 Task: Add Cedar's Mediterranean Foods Organic Original Hammus to the cart.
Action: Mouse moved to (985, 298)
Screenshot: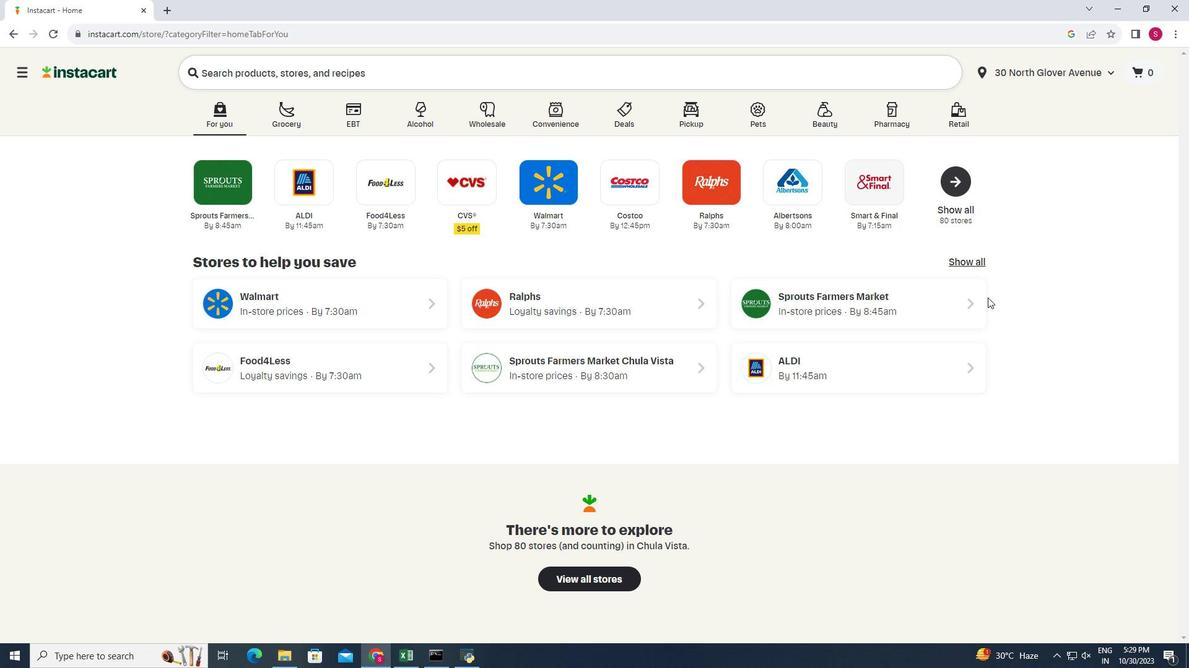 
Action: Mouse pressed left at (985, 298)
Screenshot: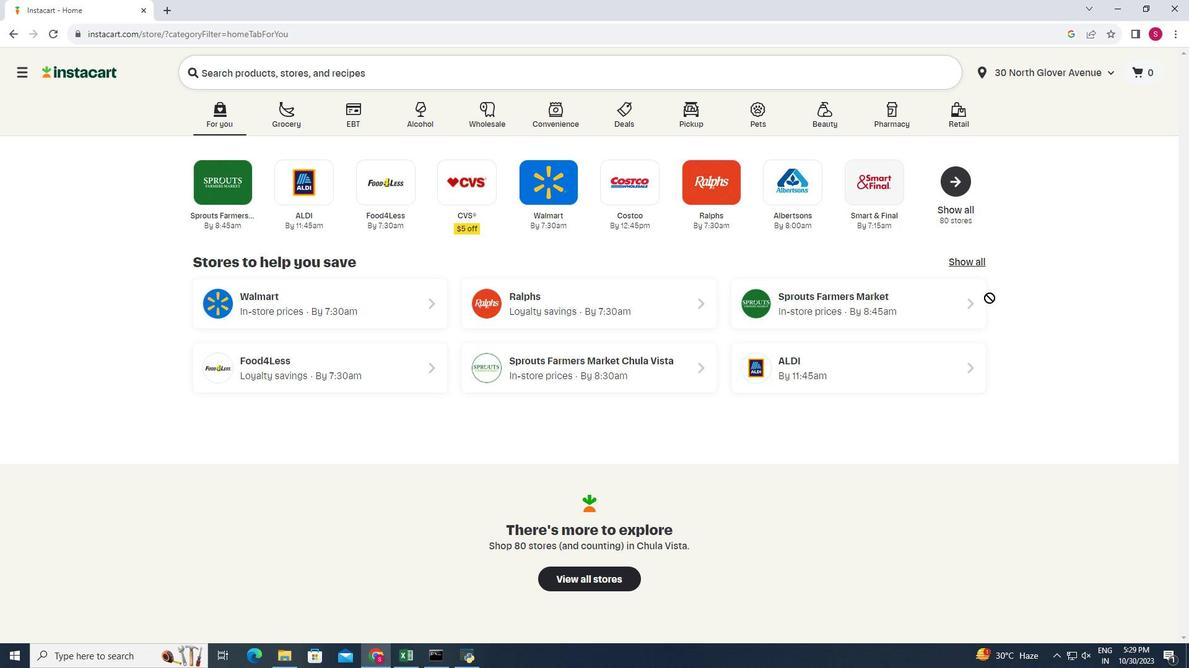 
Action: Mouse moved to (958, 298)
Screenshot: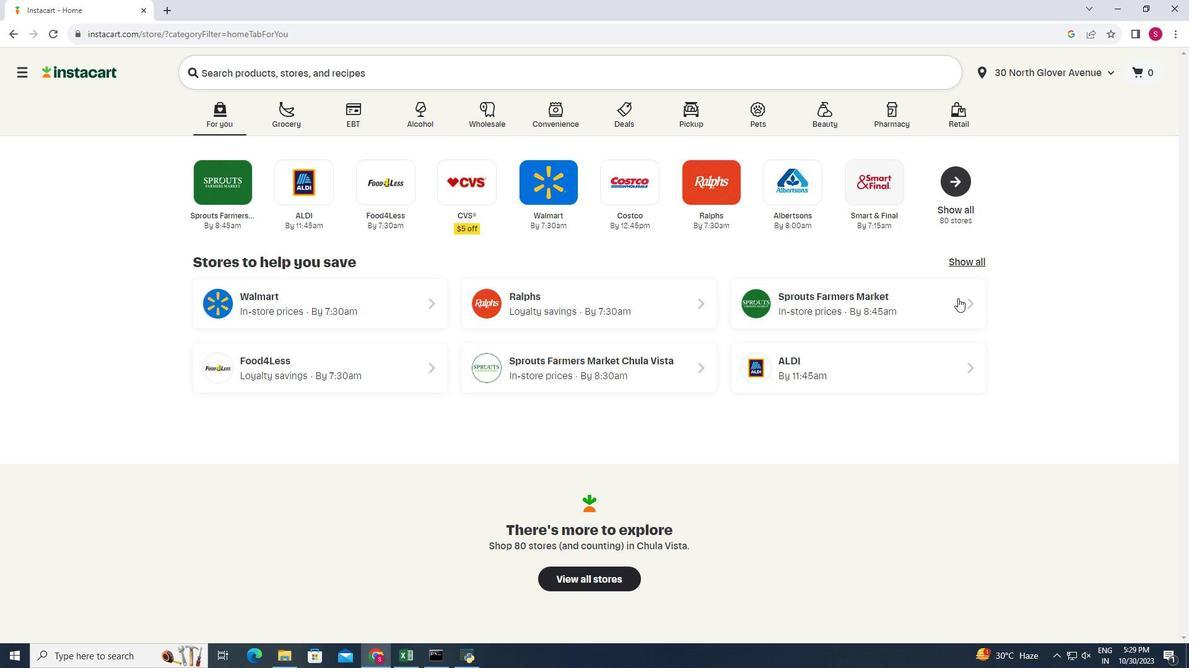 
Action: Mouse pressed left at (958, 298)
Screenshot: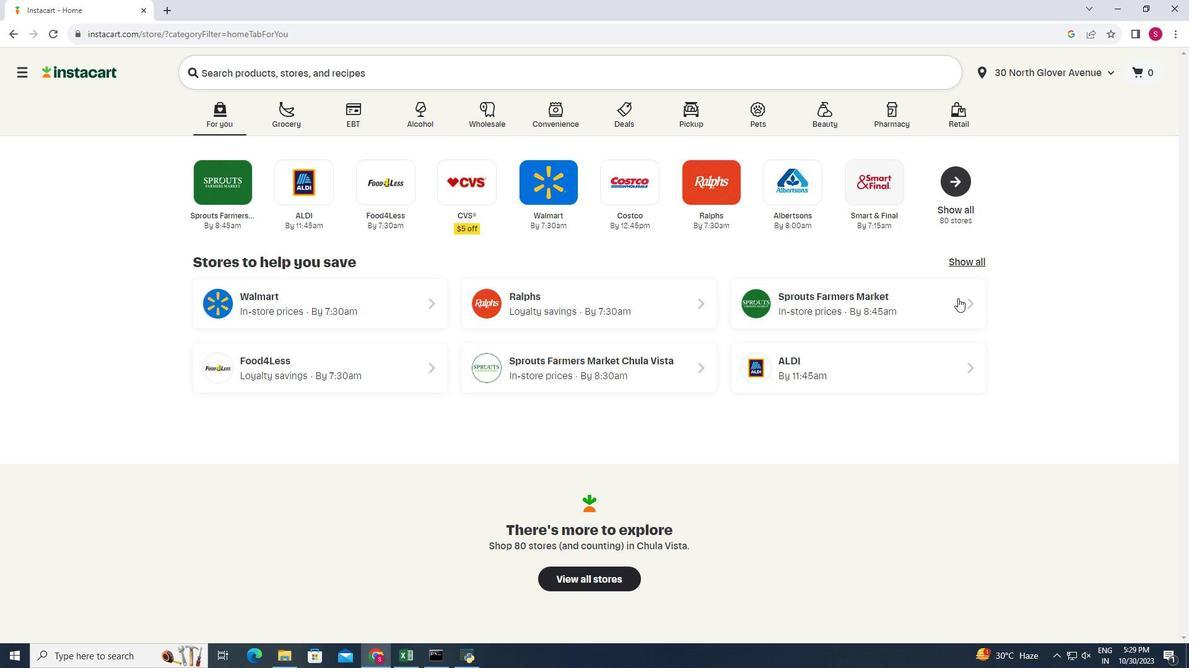 
Action: Mouse moved to (58, 550)
Screenshot: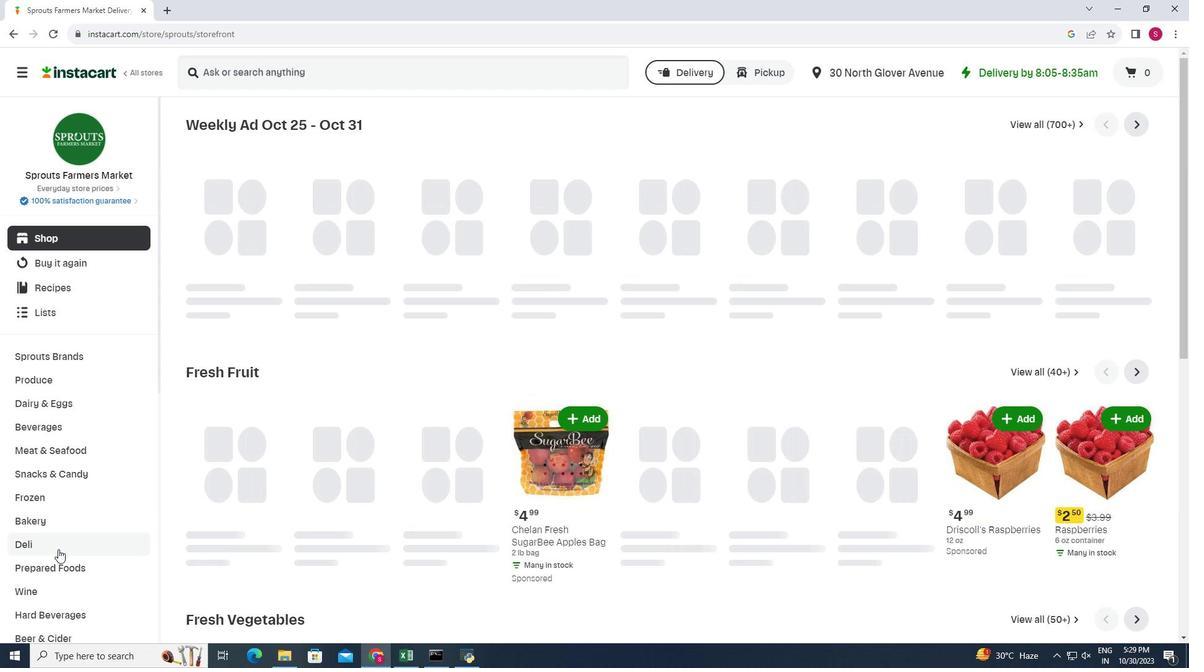 
Action: Mouse pressed left at (58, 550)
Screenshot: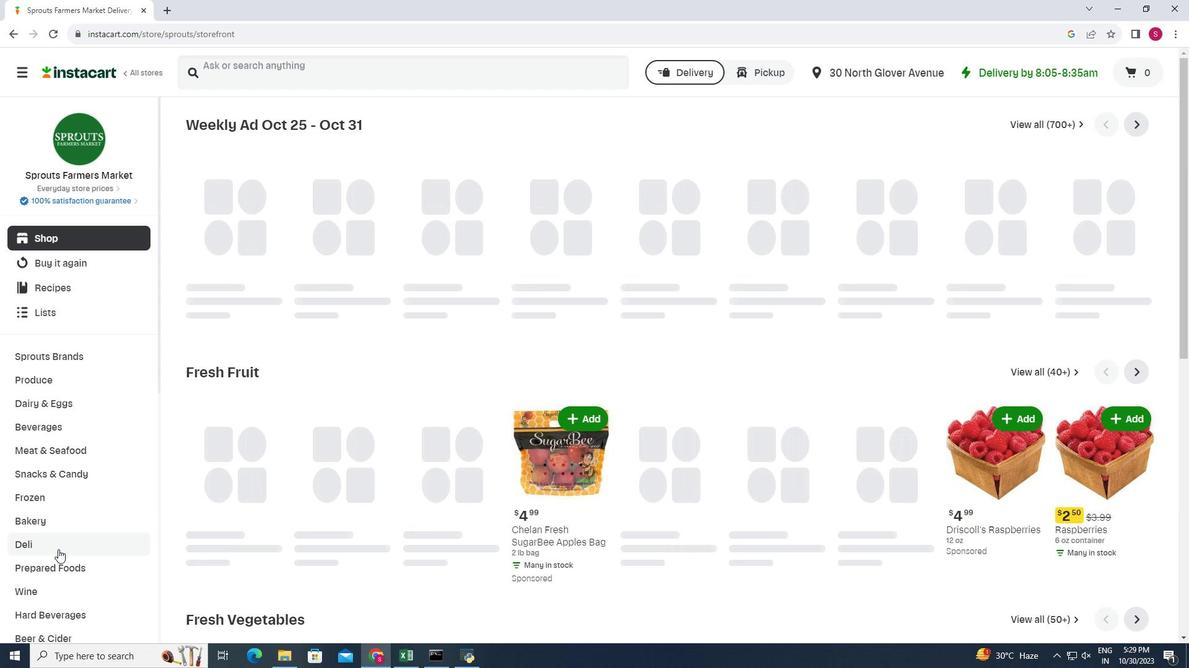 
Action: Mouse moved to (413, 158)
Screenshot: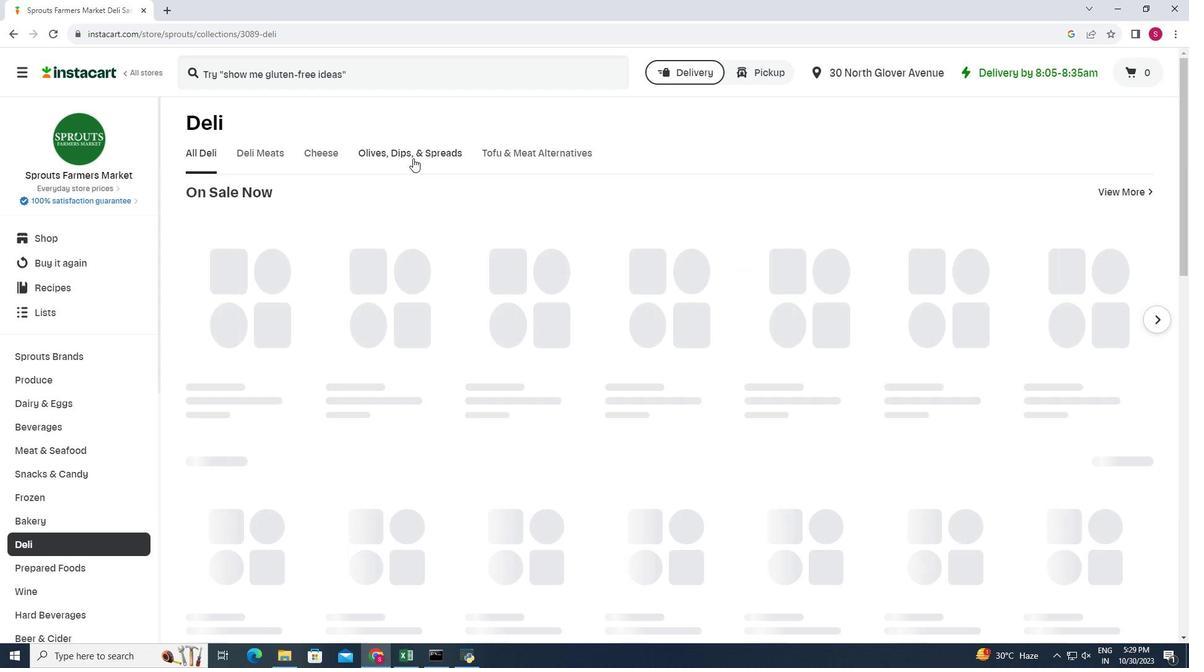 
Action: Mouse pressed left at (413, 158)
Screenshot: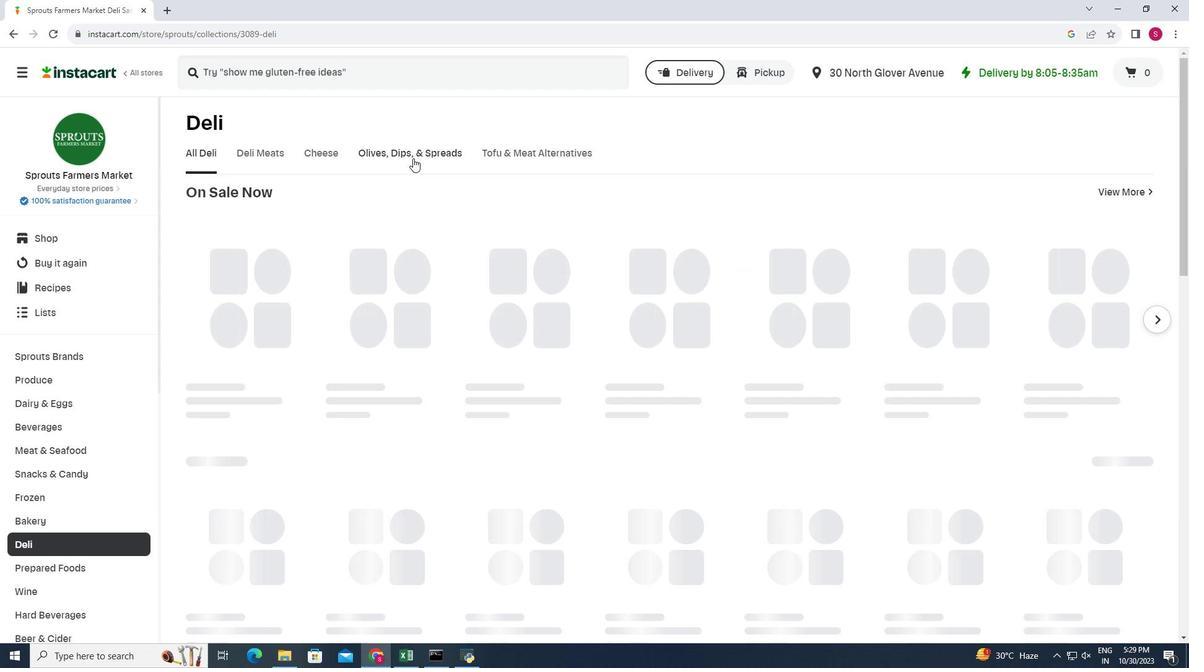 
Action: Mouse moved to (278, 206)
Screenshot: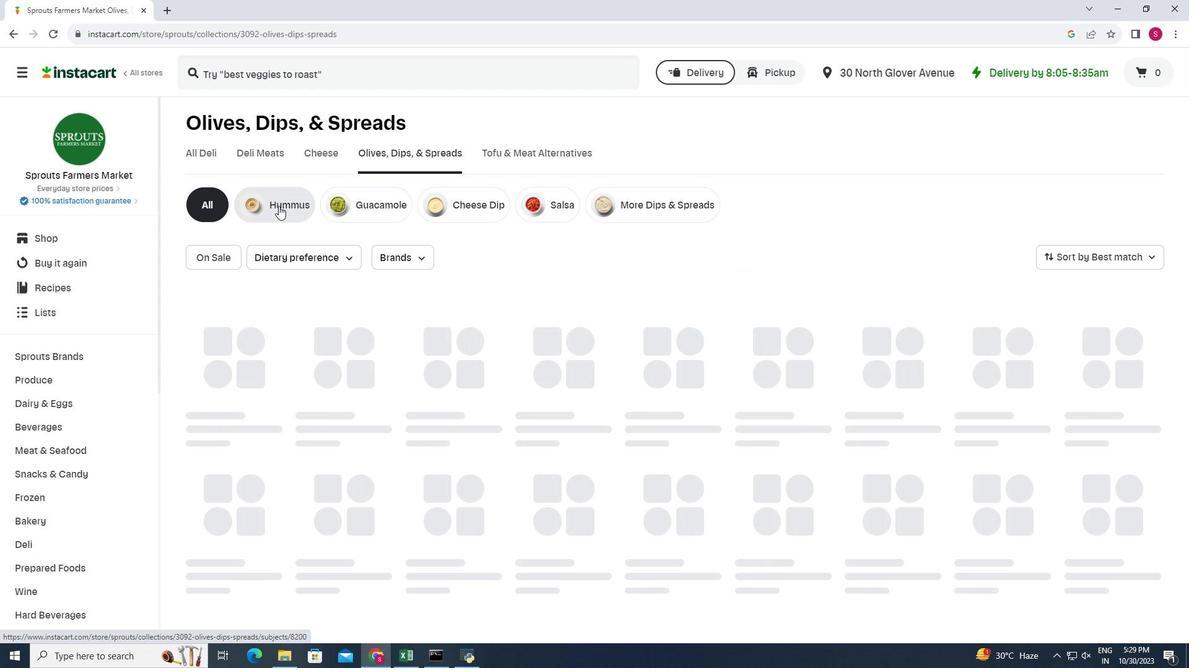 
Action: Mouse pressed left at (278, 206)
Screenshot: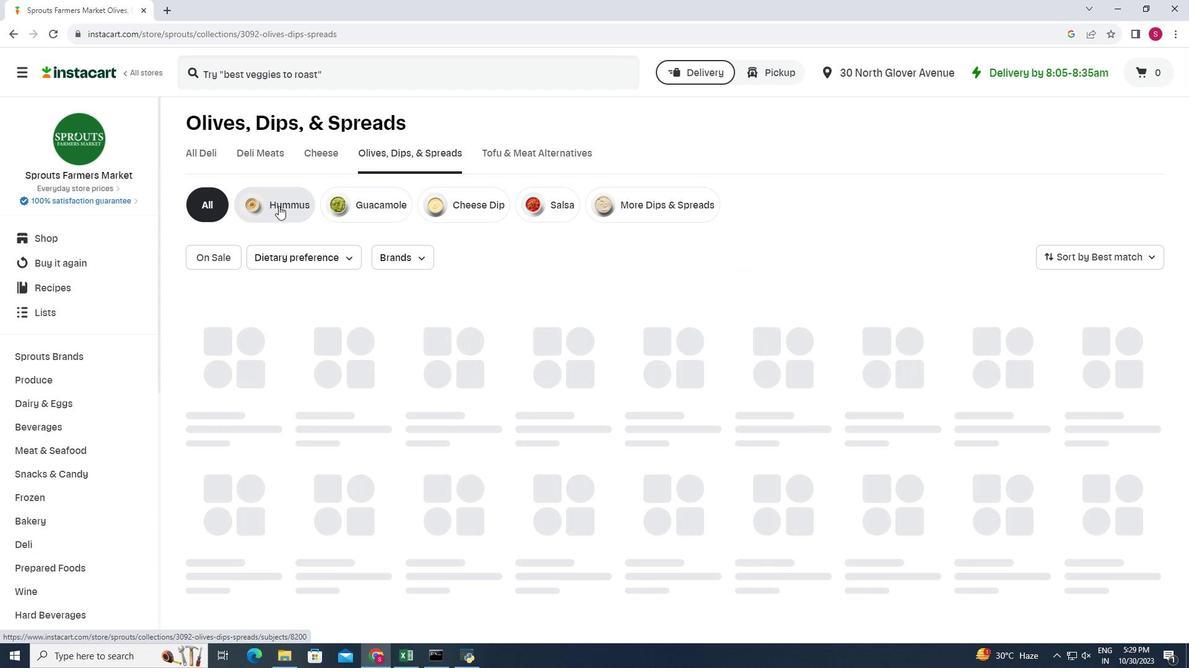 
Action: Mouse moved to (392, 379)
Screenshot: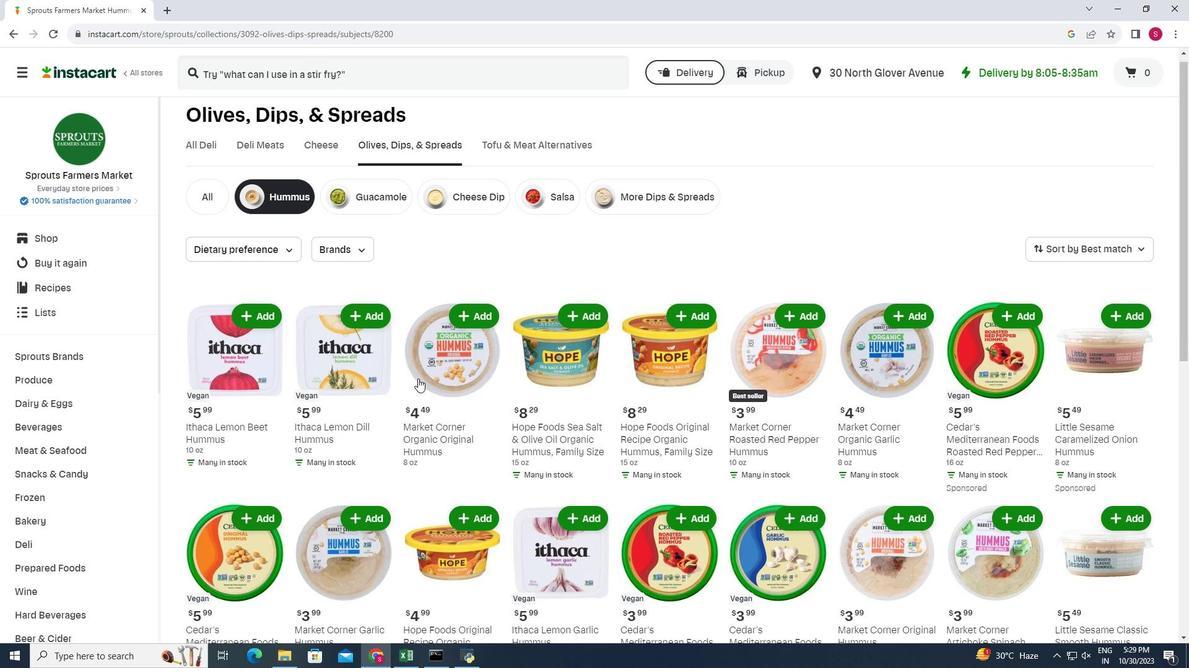 
Action: Mouse scrolled (392, 378) with delta (0, 0)
Screenshot: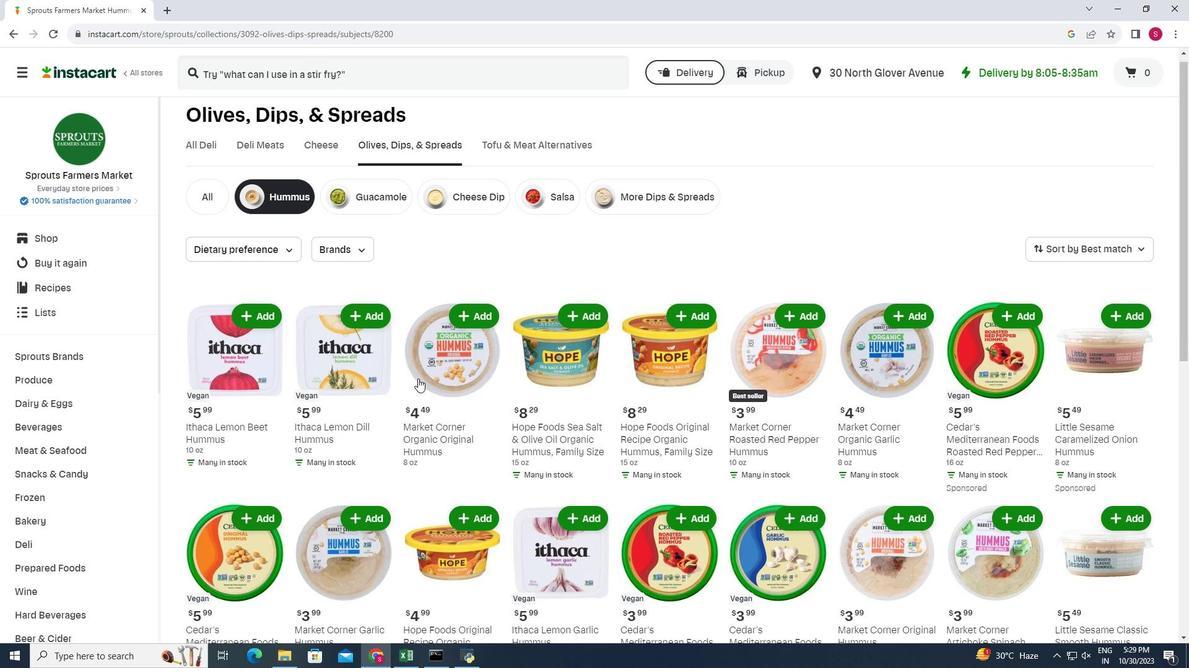 
Action: Mouse moved to (1143, 348)
Screenshot: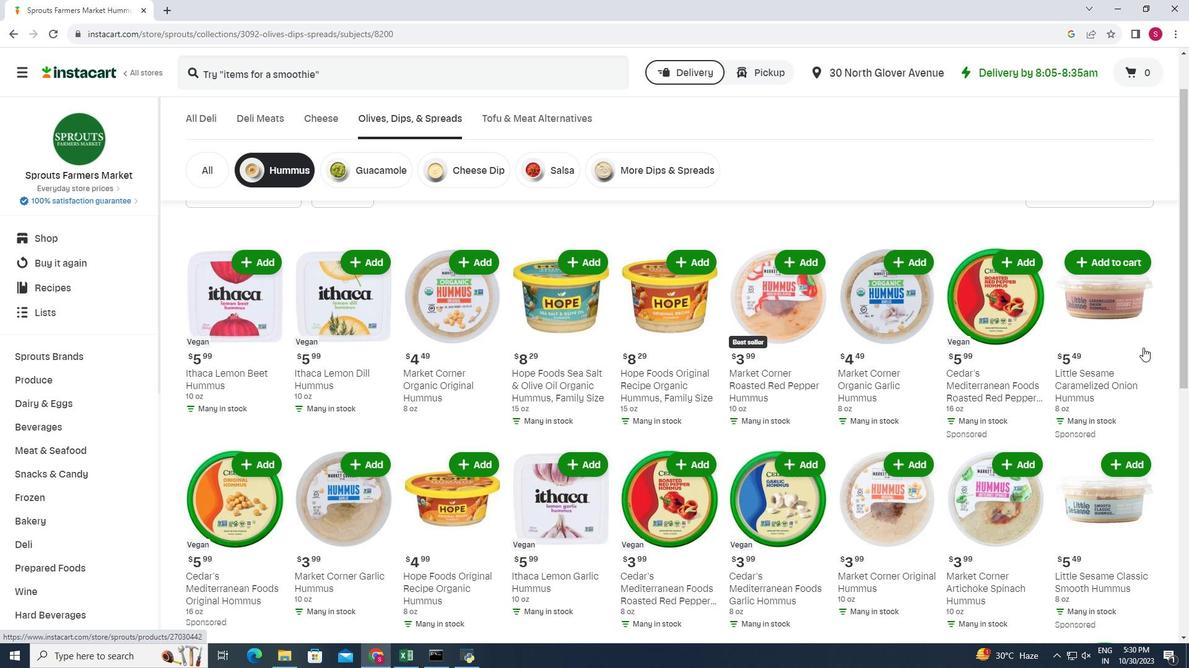 
Action: Mouse scrolled (1143, 347) with delta (0, 0)
Screenshot: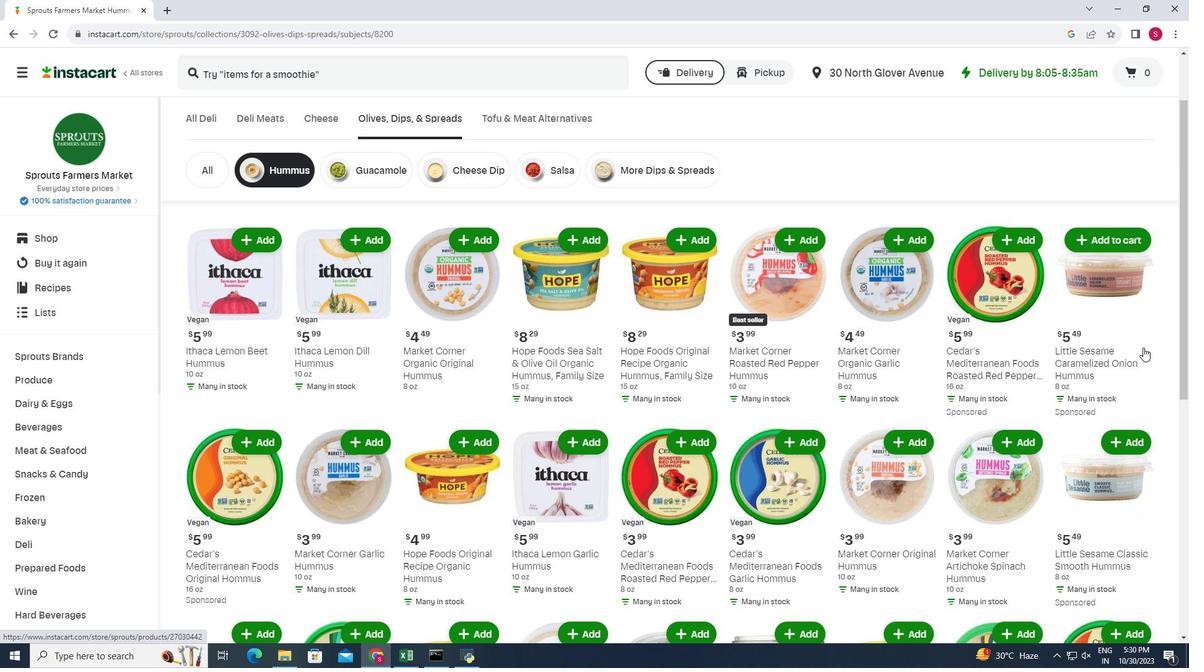 
Action: Mouse scrolled (1143, 347) with delta (0, 0)
Screenshot: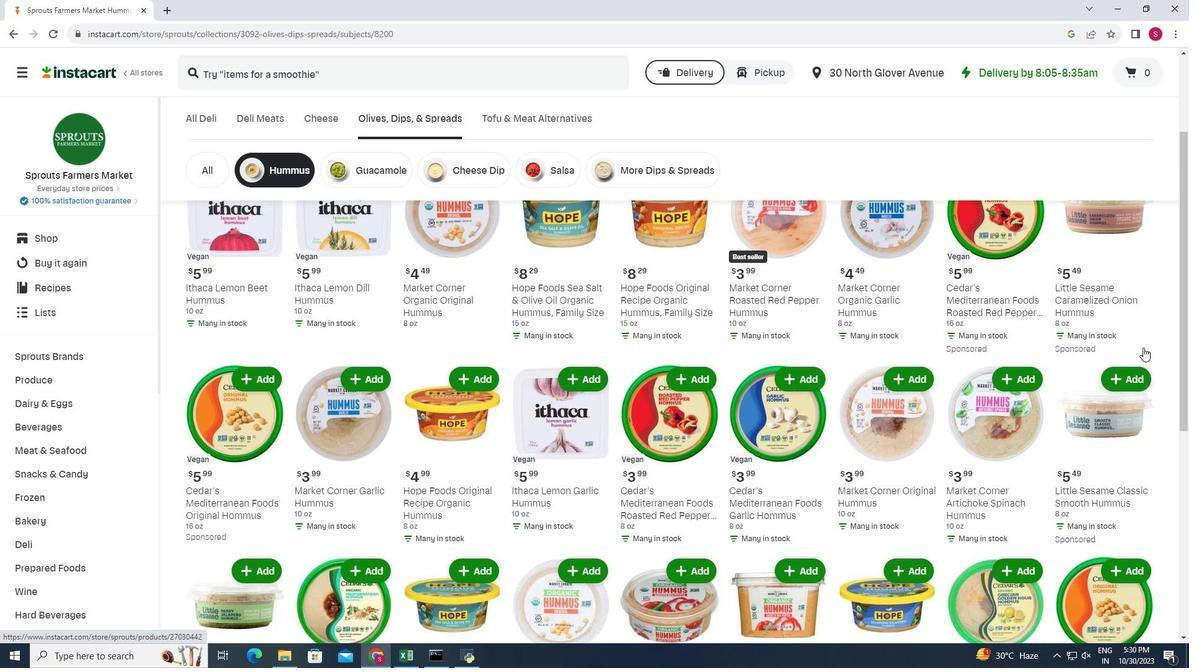 
Action: Mouse moved to (250, 437)
Screenshot: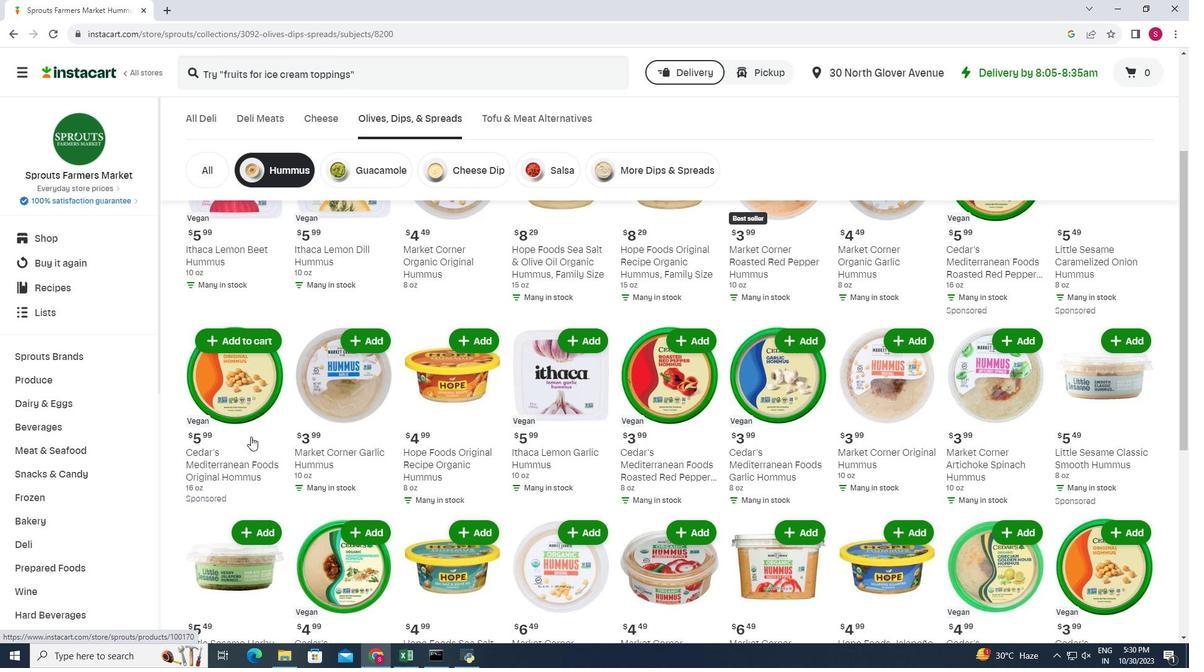 
Action: Mouse scrolled (250, 436) with delta (0, 0)
Screenshot: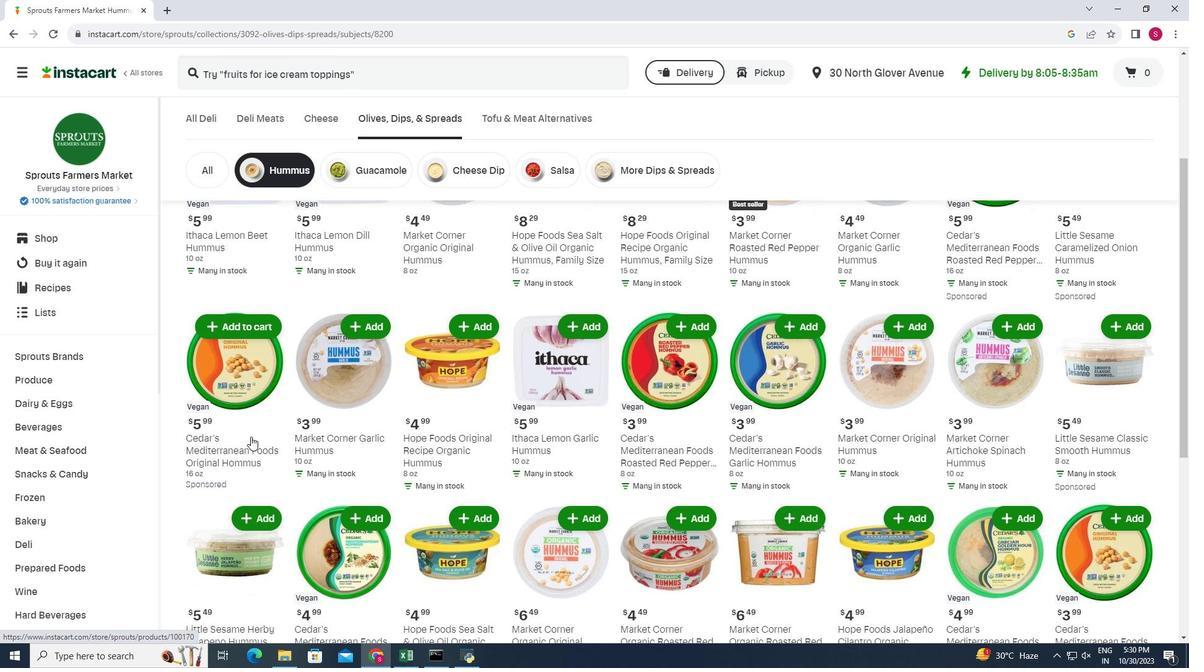 
Action: Mouse moved to (250, 437)
Screenshot: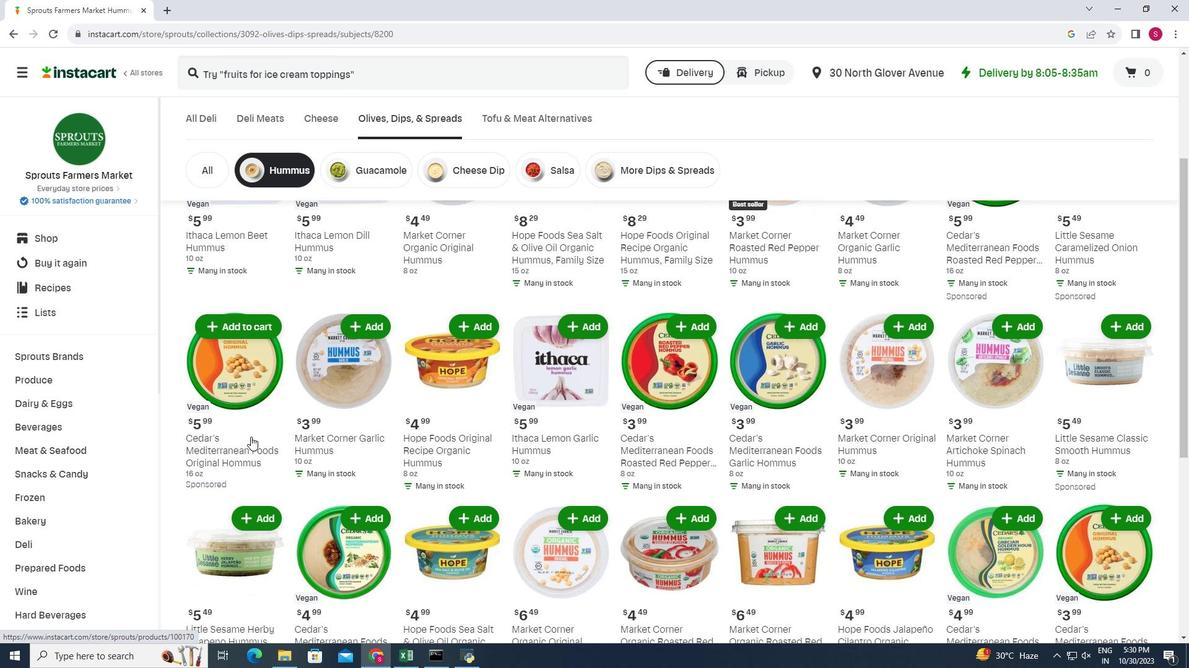 
Action: Mouse scrolled (250, 436) with delta (0, 0)
Screenshot: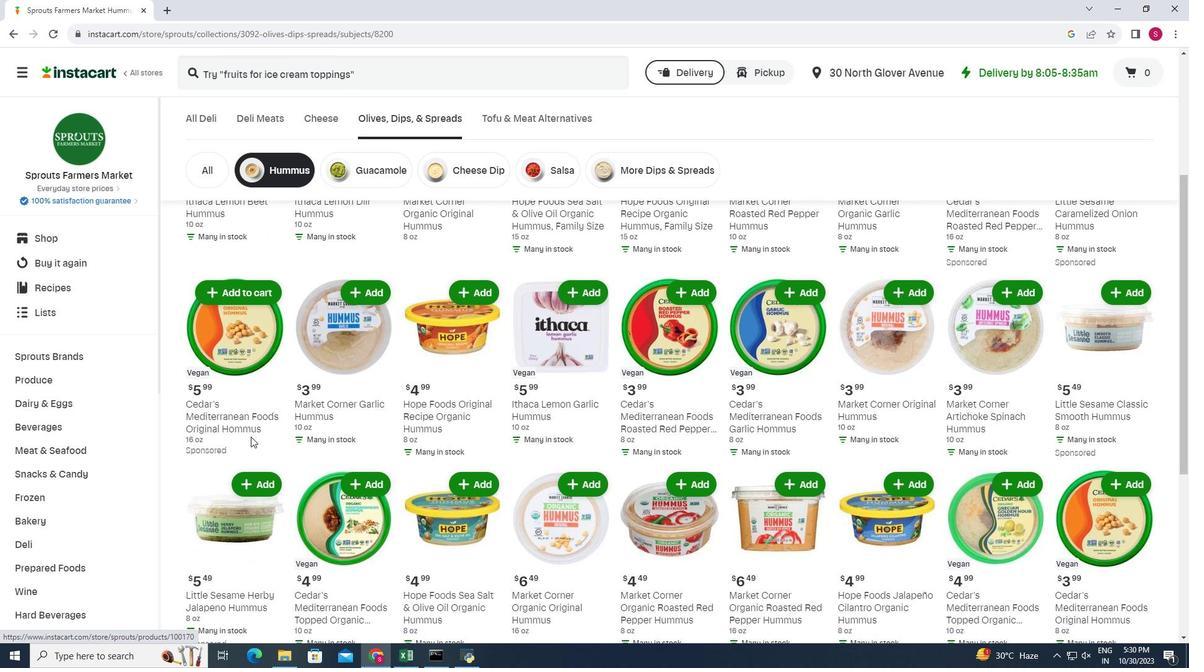 
Action: Mouse moved to (1121, 530)
Screenshot: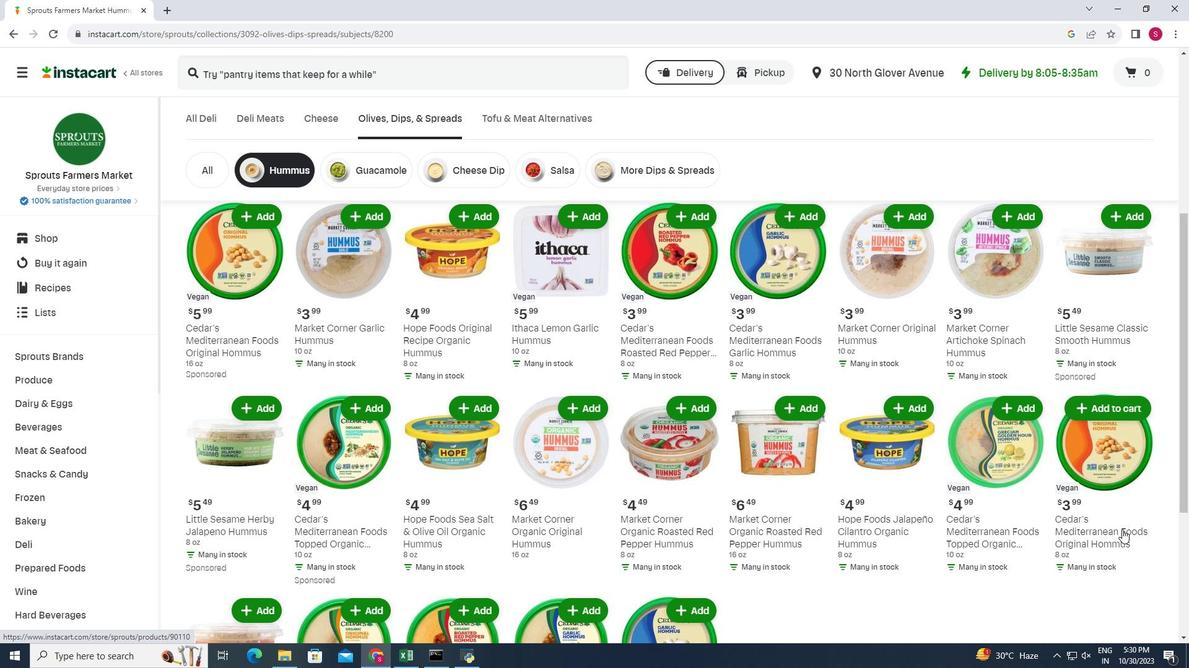 
Action: Mouse scrolled (1121, 529) with delta (0, 0)
Screenshot: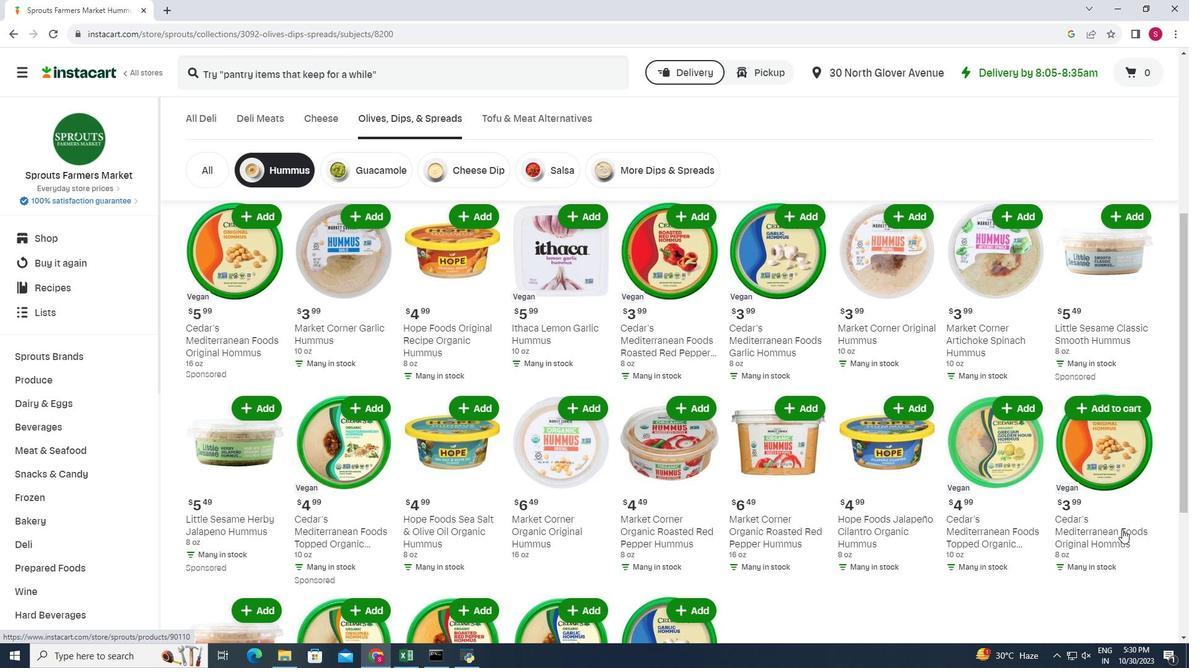 
Action: Mouse moved to (1122, 530)
Screenshot: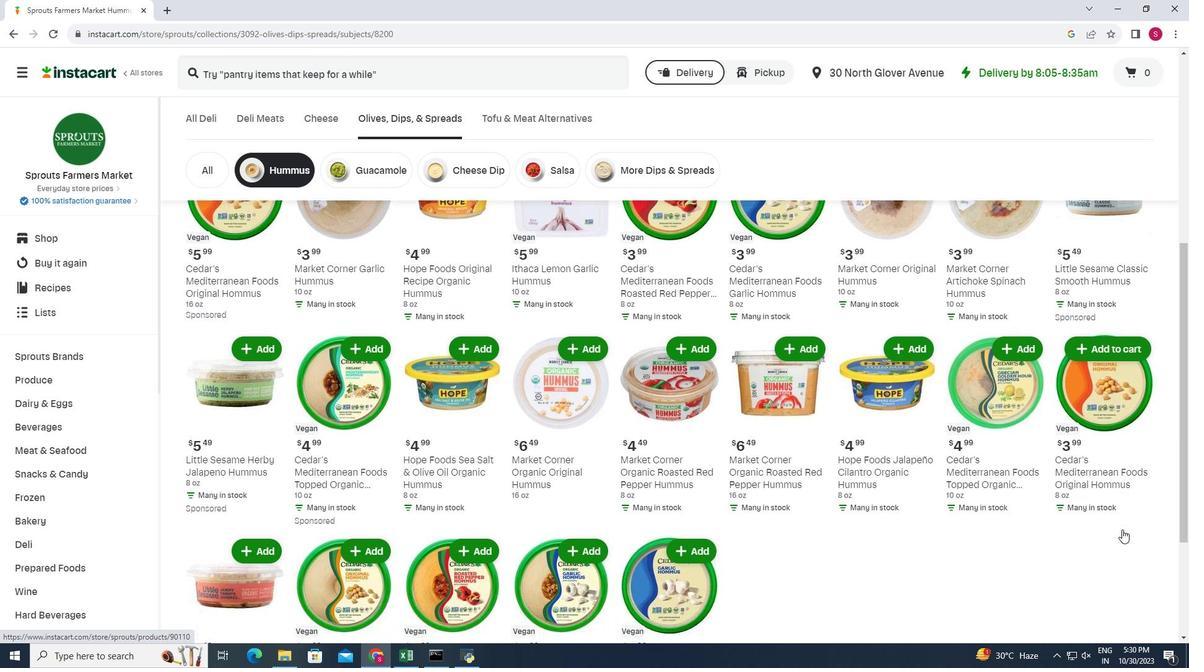 
Action: Mouse scrolled (1122, 529) with delta (0, 0)
Screenshot: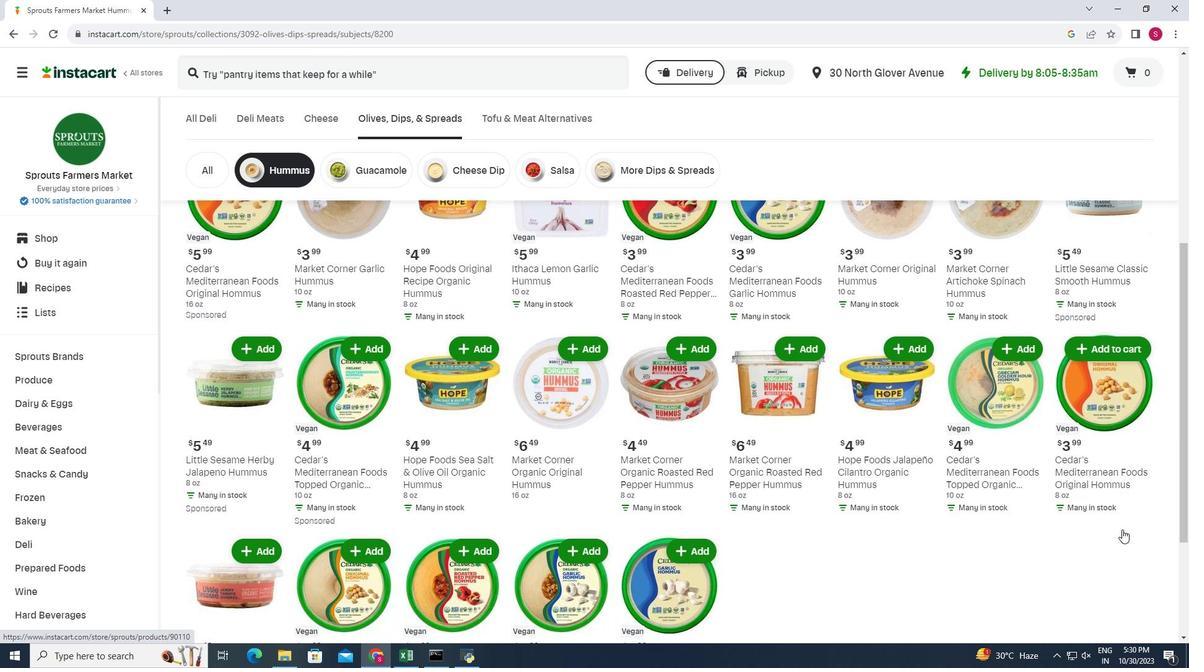 
Action: Mouse scrolled (1122, 529) with delta (0, 0)
Screenshot: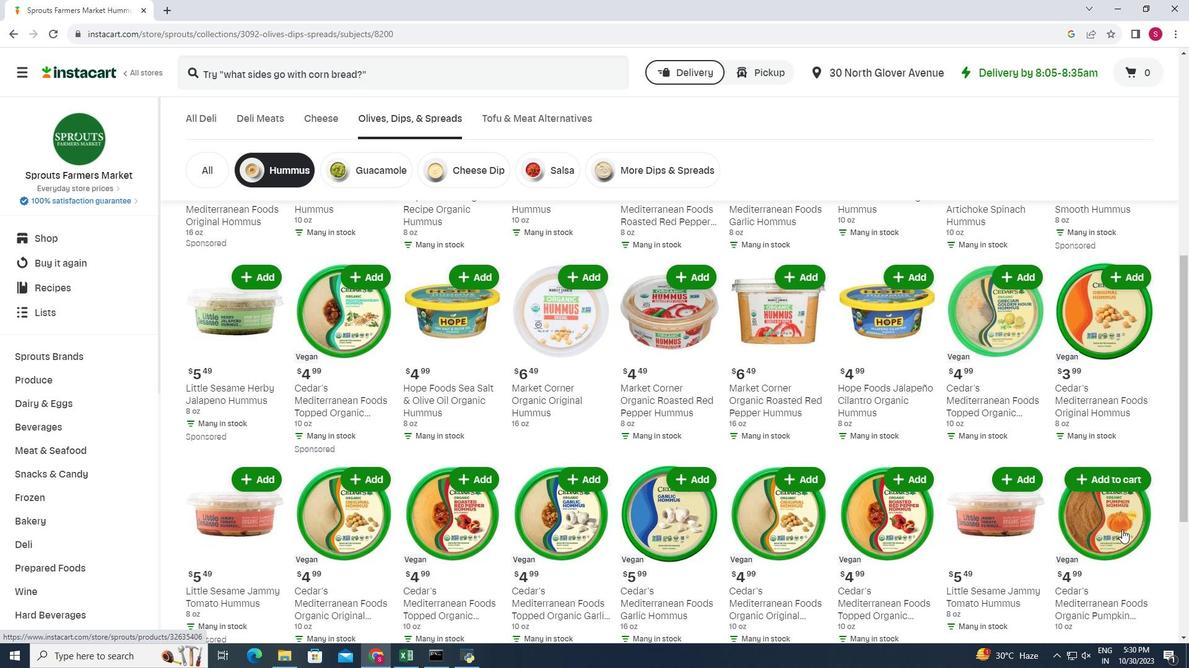 
Action: Mouse scrolled (1122, 529) with delta (0, 0)
Screenshot: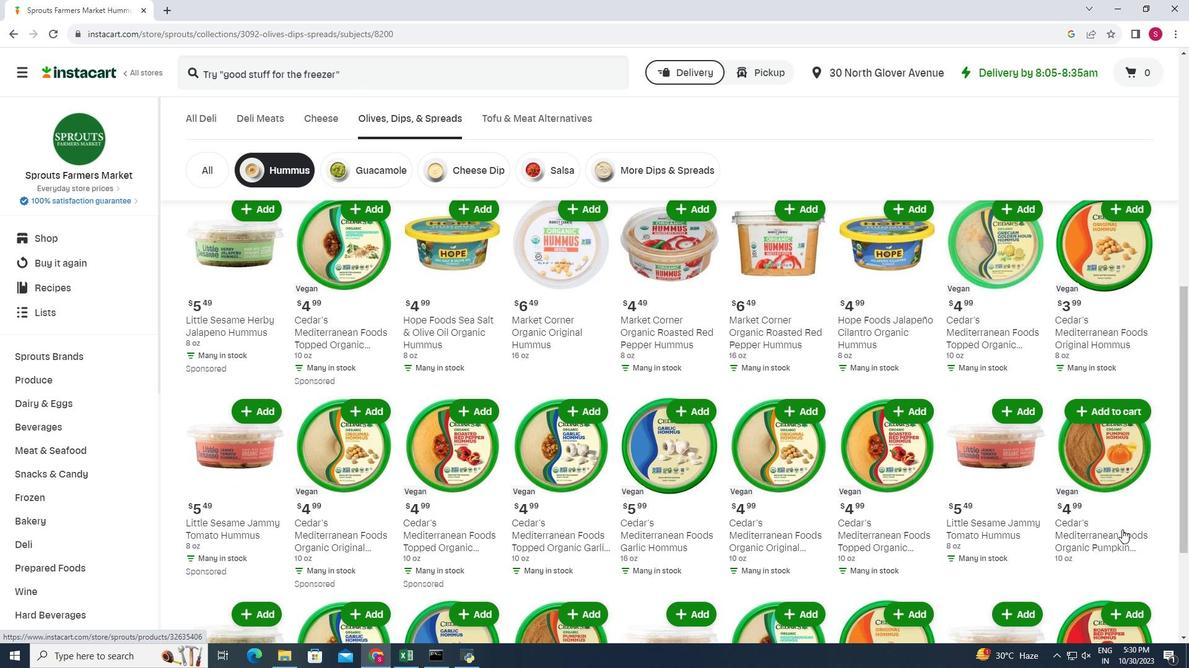 
Action: Mouse moved to (785, 363)
Screenshot: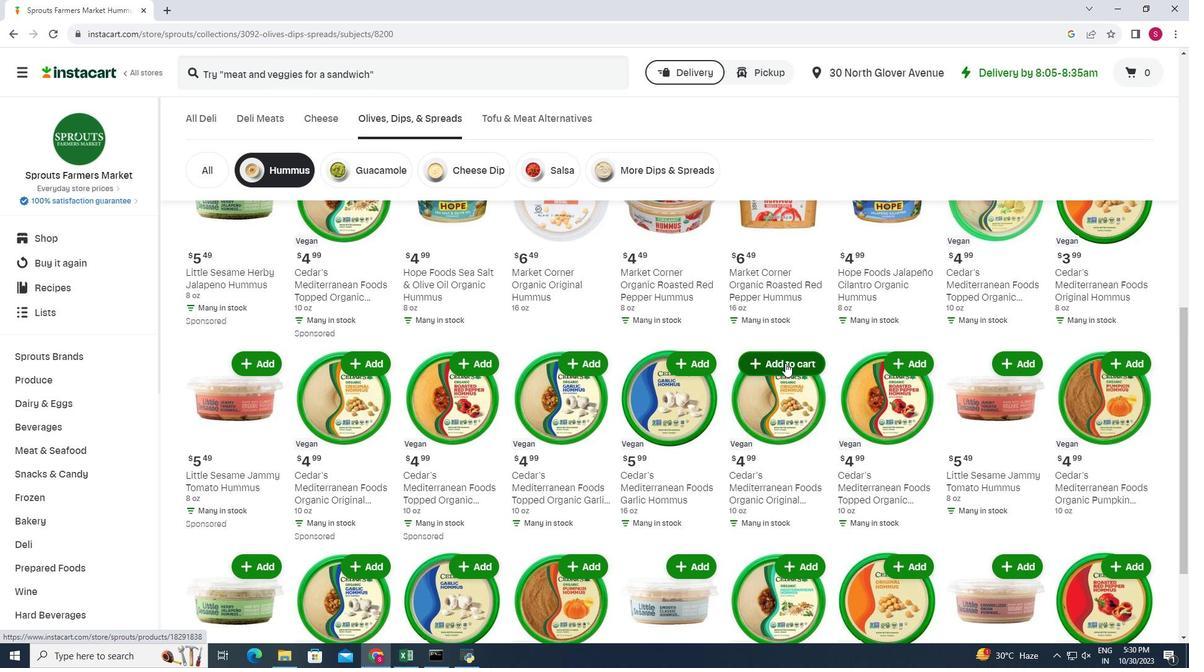 
Action: Mouse pressed left at (785, 363)
Screenshot: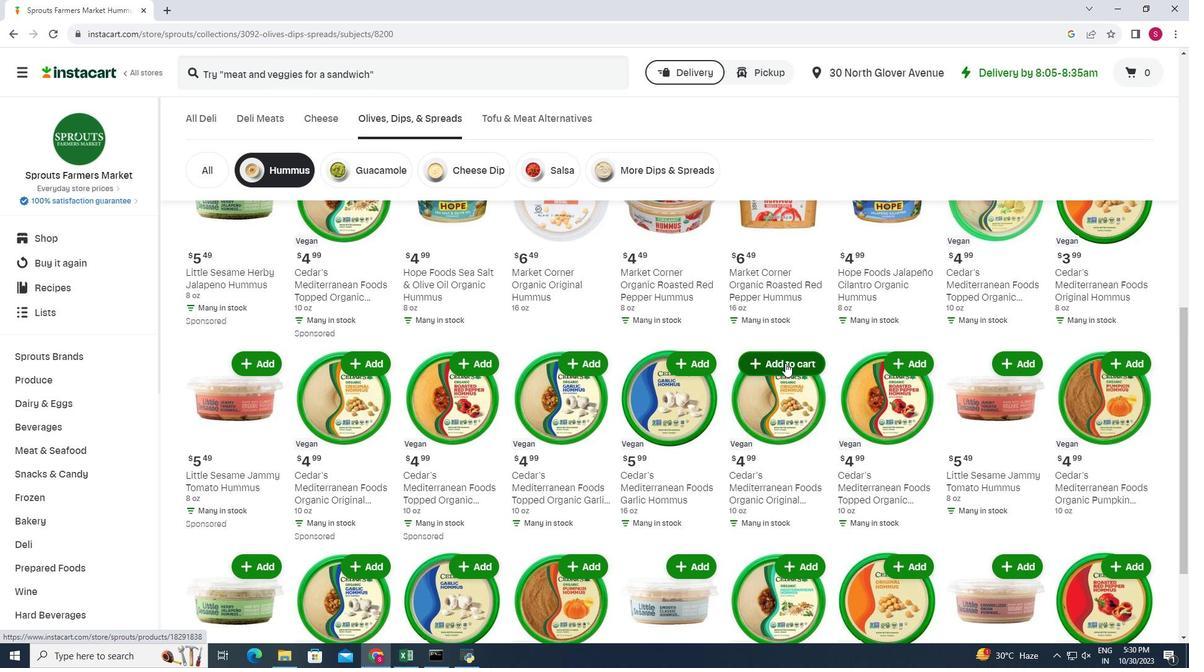 
Action: Mouse moved to (805, 341)
Screenshot: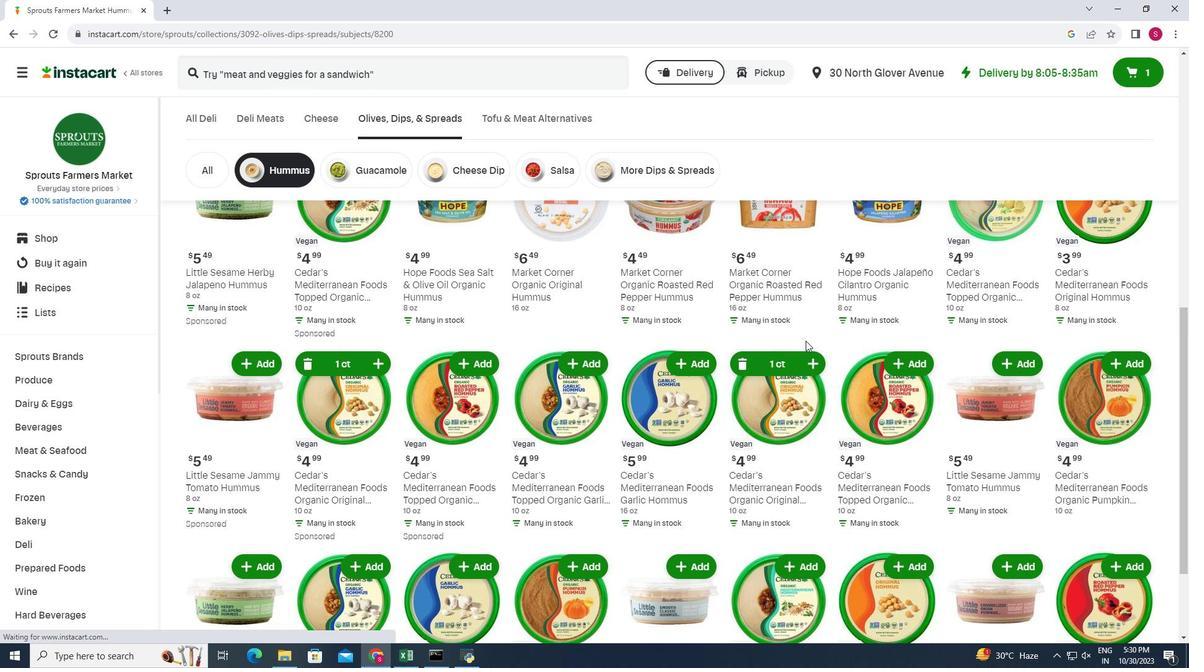 
